 Task: Add an action for "To do" list and move the card to the top of the list "Doing".
Action: Mouse pressed left at (659, 203)
Screenshot: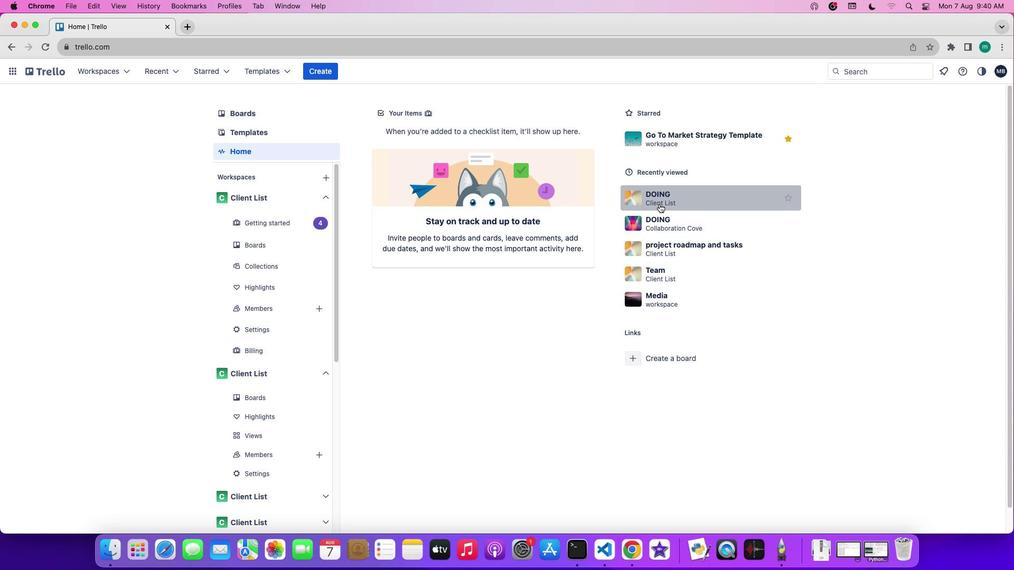 
Action: Mouse moved to (272, 150)
Screenshot: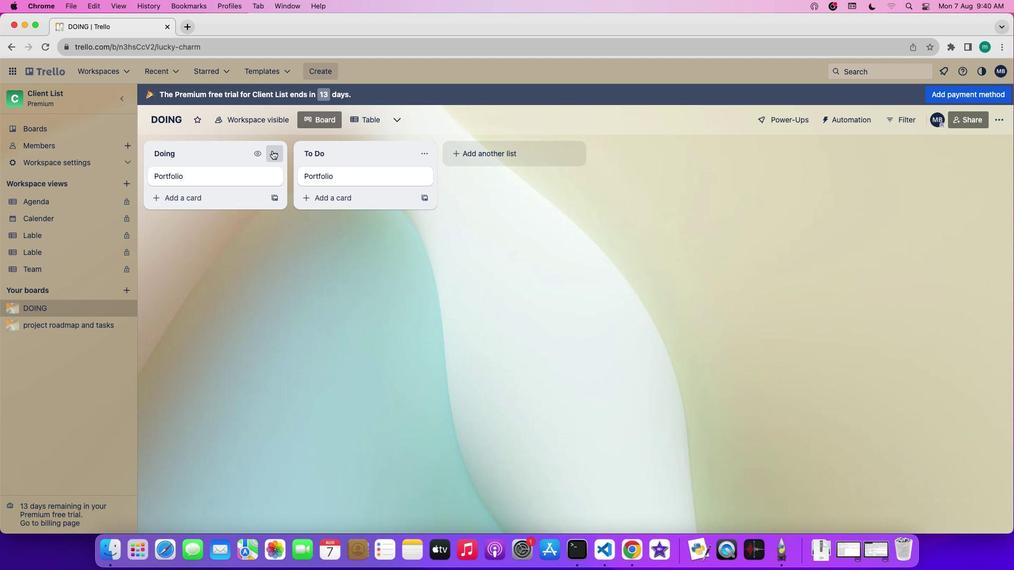 
Action: Mouse pressed left at (272, 150)
Screenshot: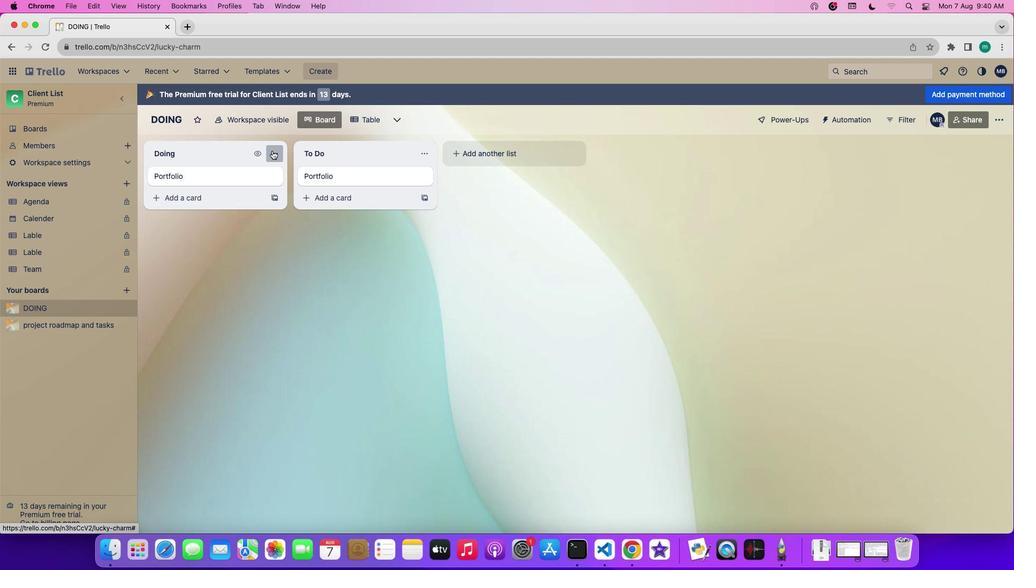 
Action: Mouse moved to (287, 287)
Screenshot: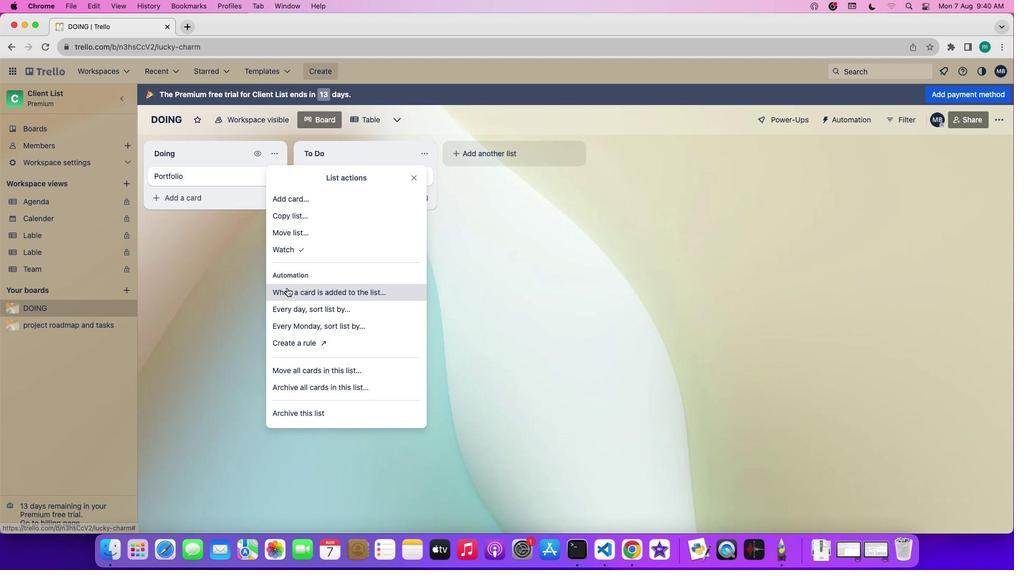 
Action: Mouse pressed left at (287, 287)
Screenshot: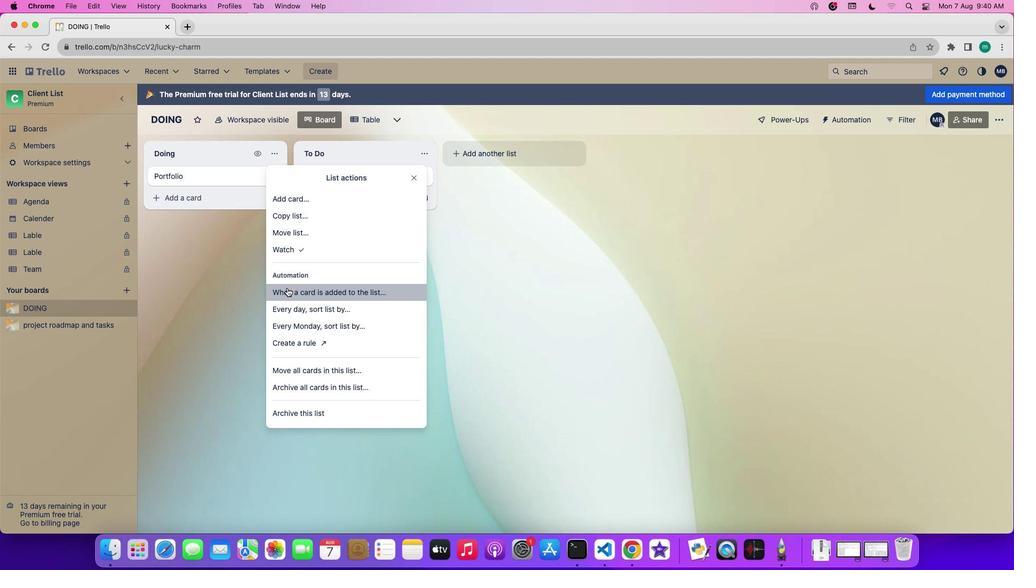 
Action: Mouse pressed left at (287, 287)
Screenshot: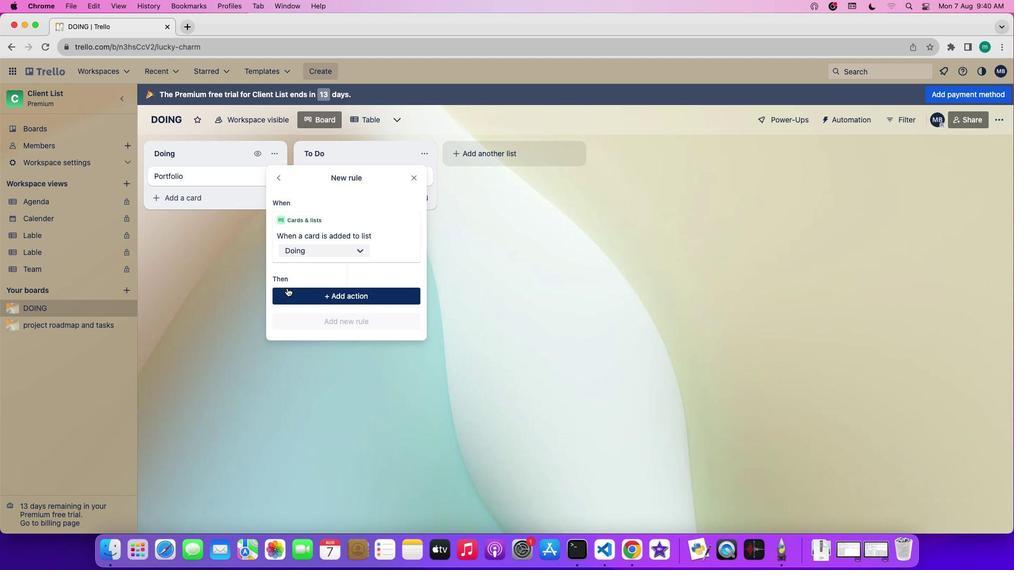 
Action: Mouse moved to (316, 205)
Screenshot: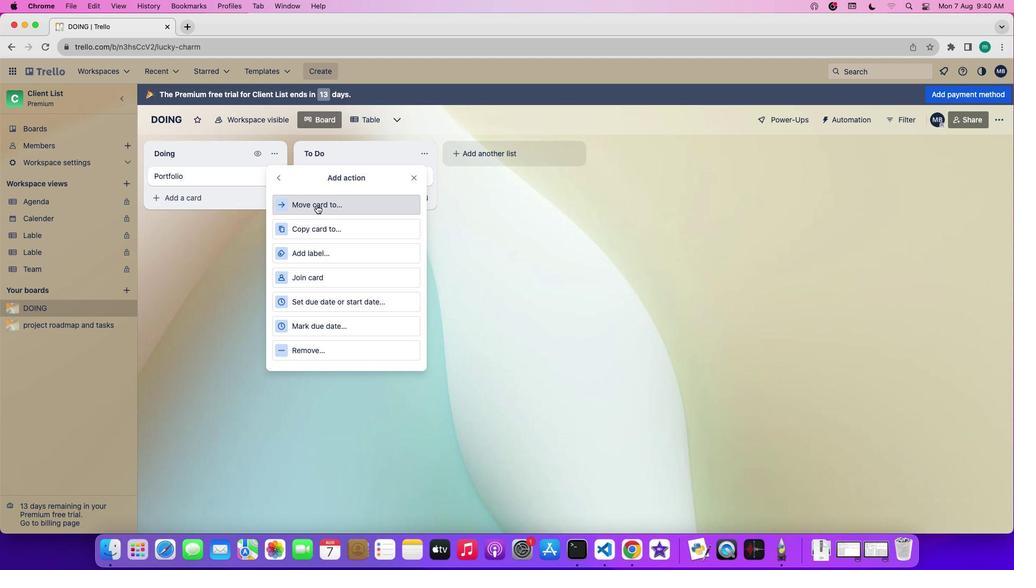 
Action: Mouse pressed left at (316, 205)
Screenshot: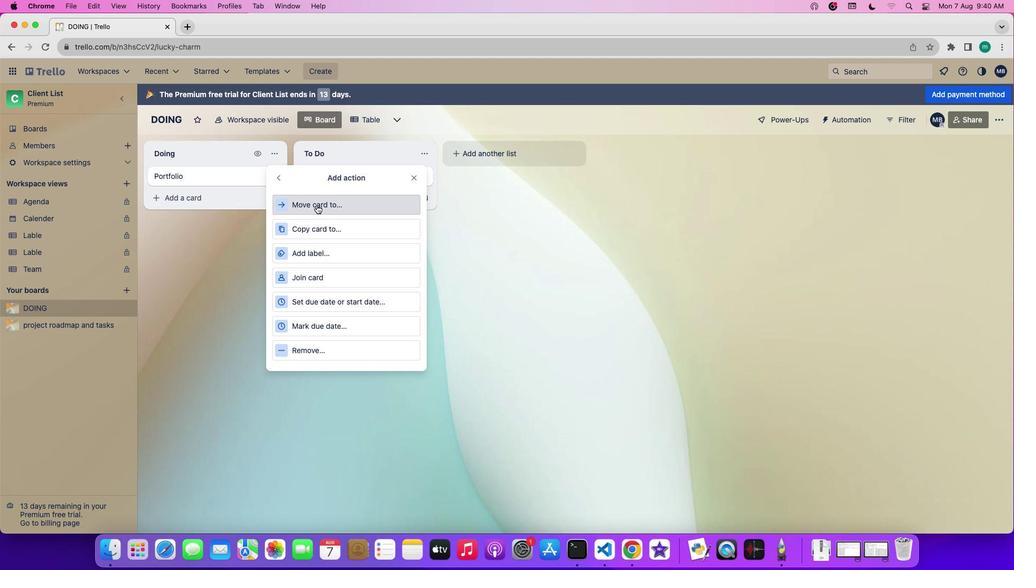
Action: Mouse moved to (380, 324)
Screenshot: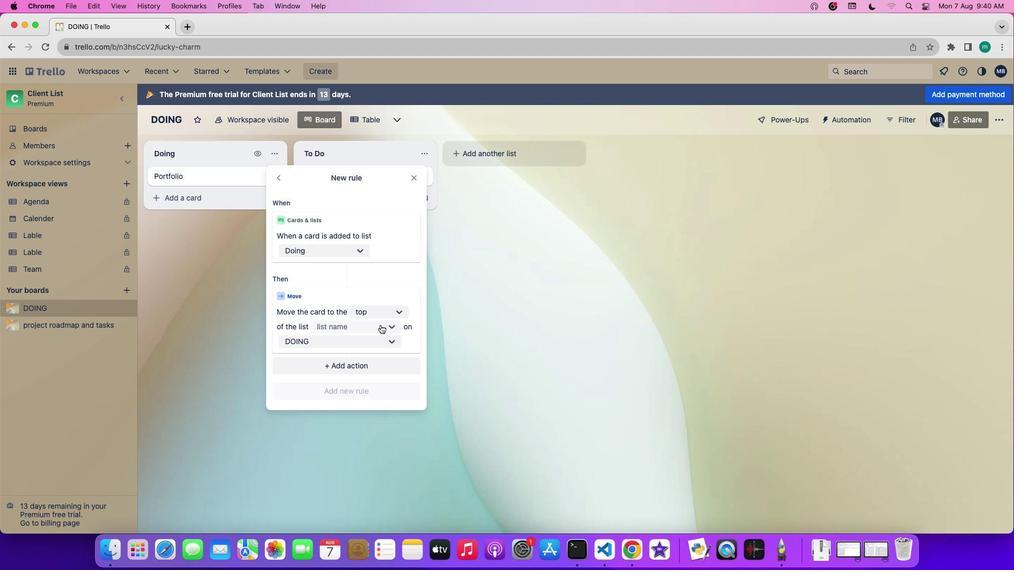 
Action: Mouse pressed left at (380, 324)
Screenshot: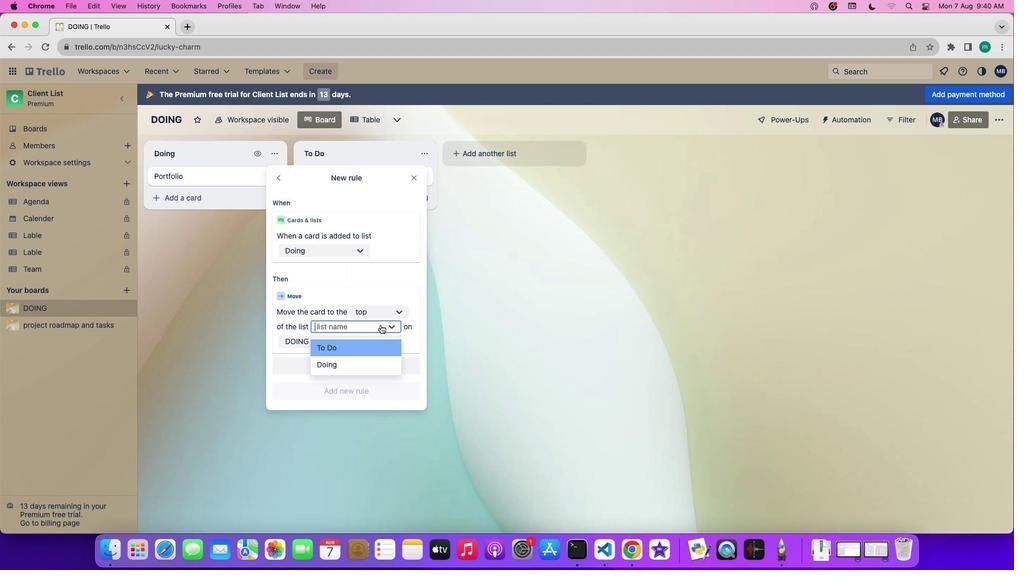 
Action: Mouse moved to (367, 365)
Screenshot: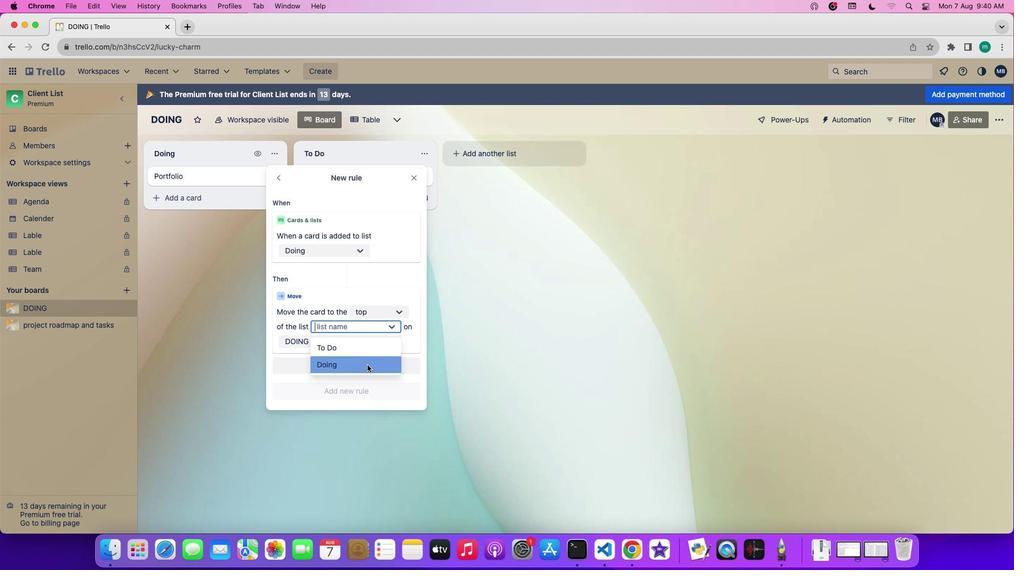 
Action: Mouse pressed left at (367, 365)
Screenshot: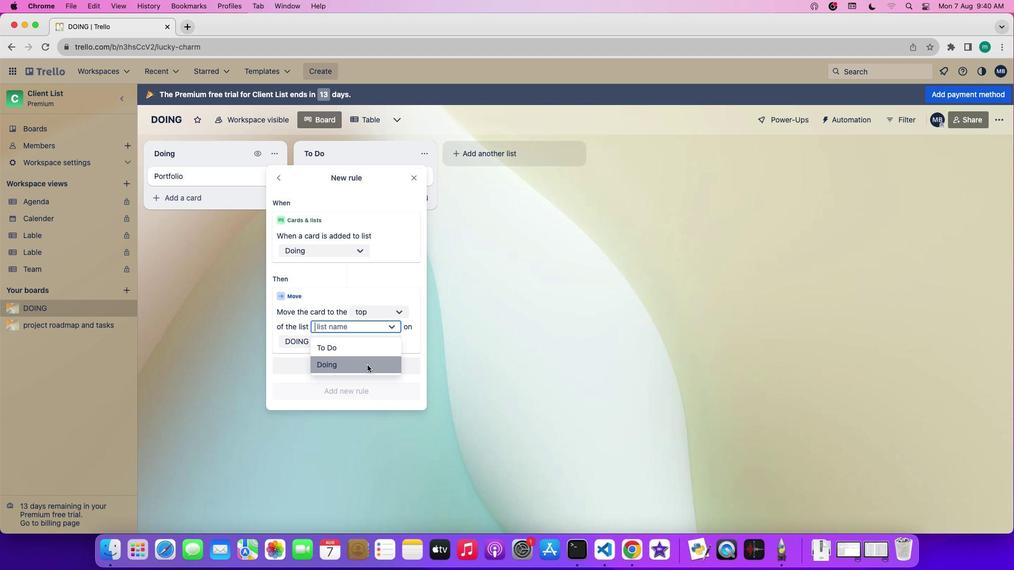 
